 Task: Create a section Database Optimization Sprint and in the section, add a milestone Agile Implementation in the project Wavelength.
Action: Mouse moved to (190, 542)
Screenshot: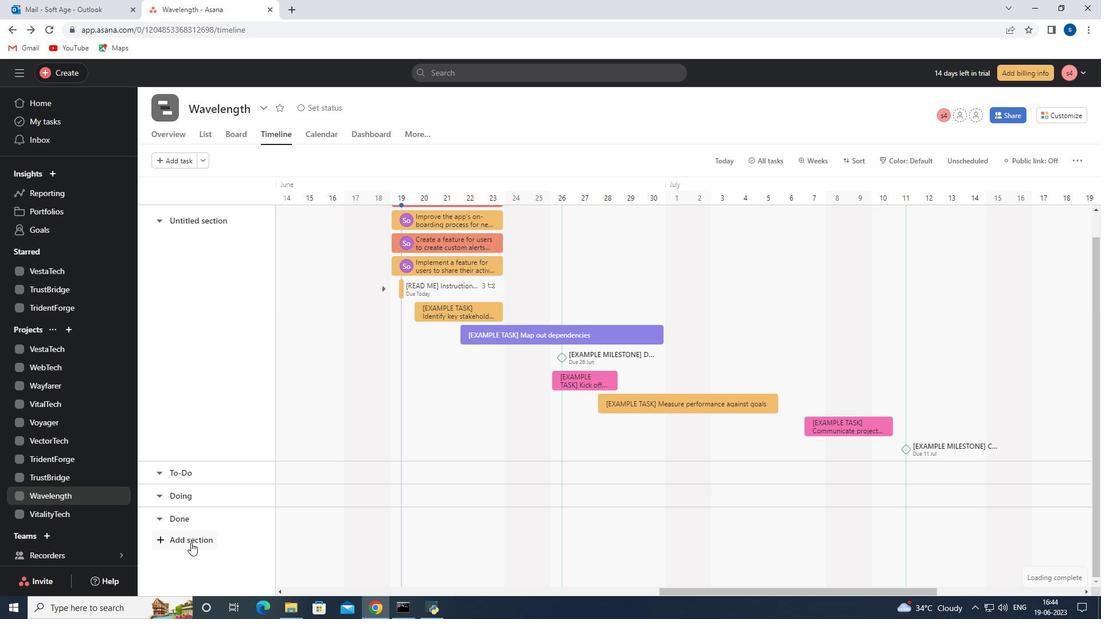 
Action: Mouse pressed left at (190, 542)
Screenshot: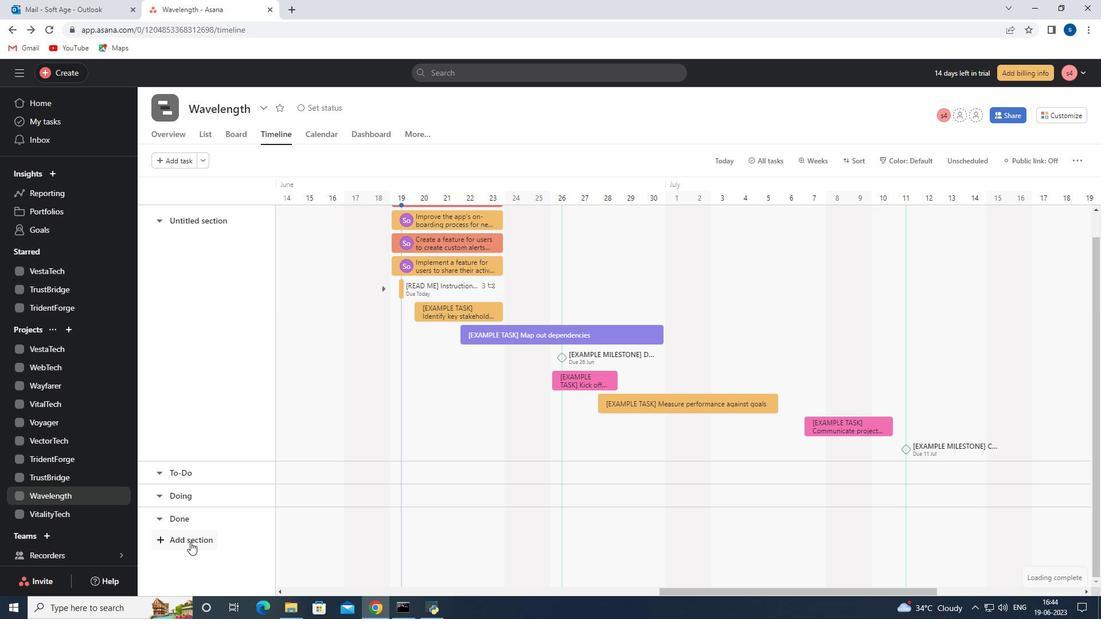 
Action: Mouse moved to (196, 545)
Screenshot: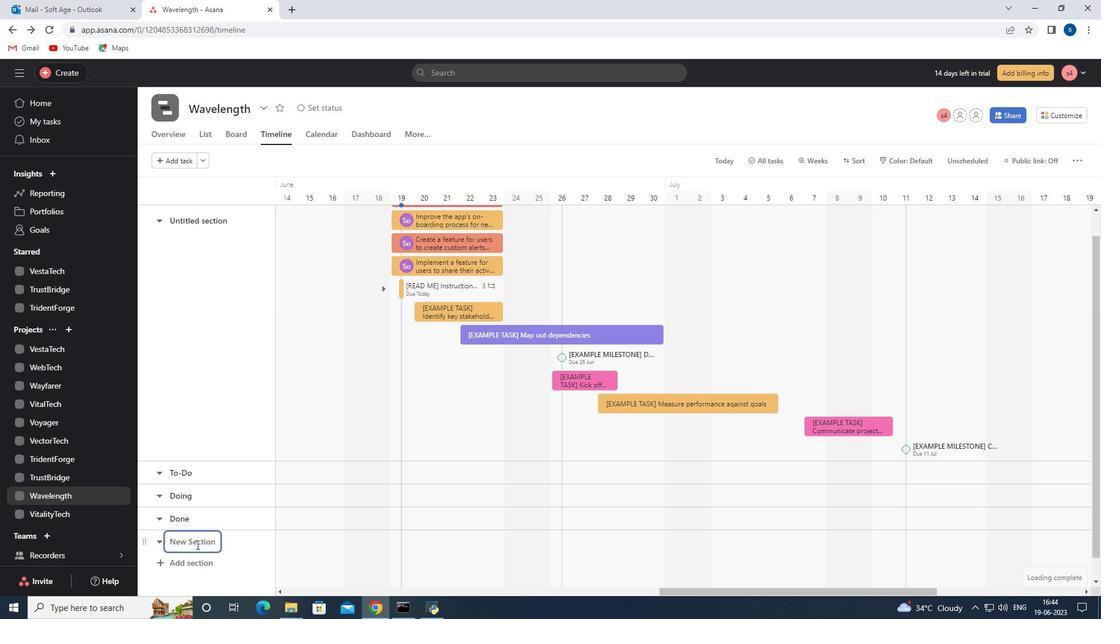 
Action: Key pressed <Key.shift>Database<Key.space><Key.shift>Optimization<Key.space><Key.shift>Sprint
Screenshot: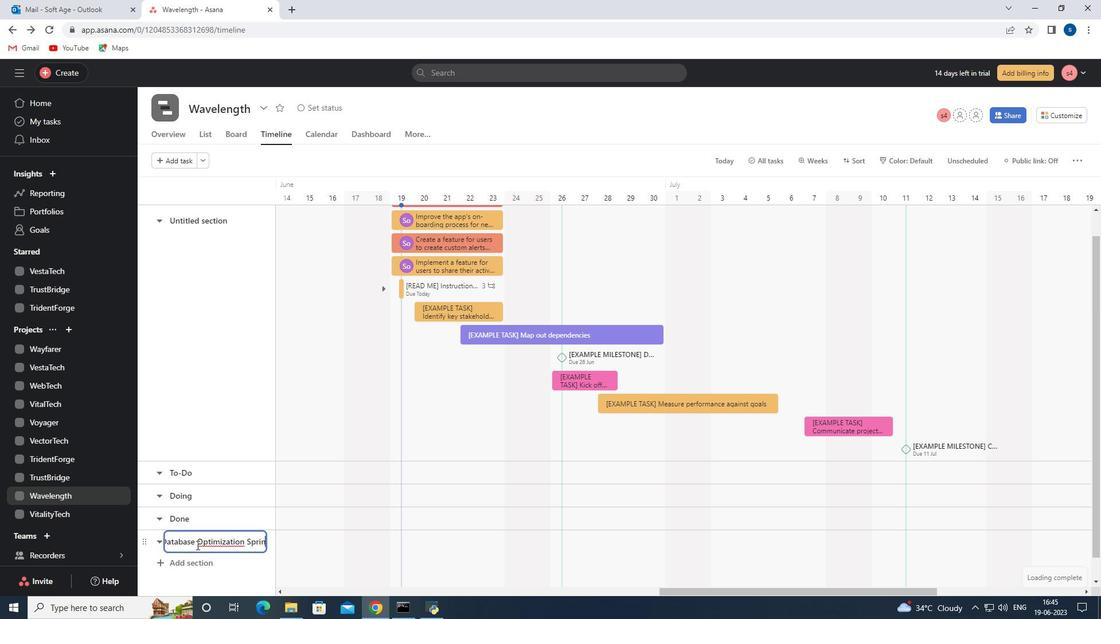 
Action: Mouse moved to (330, 548)
Screenshot: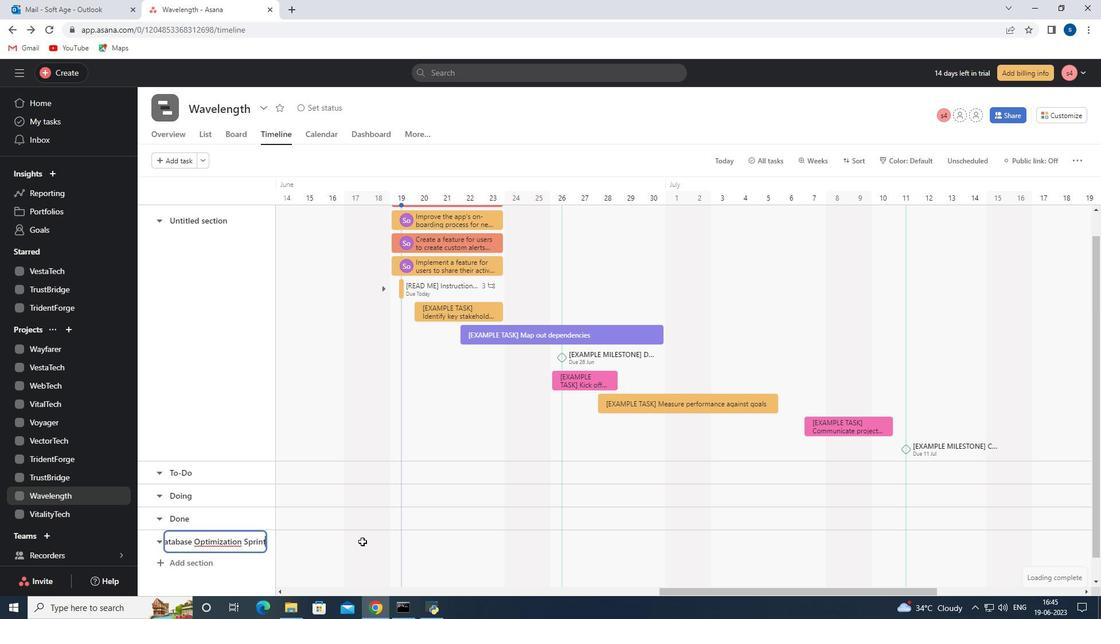 
Action: Mouse pressed left at (330, 548)
Screenshot: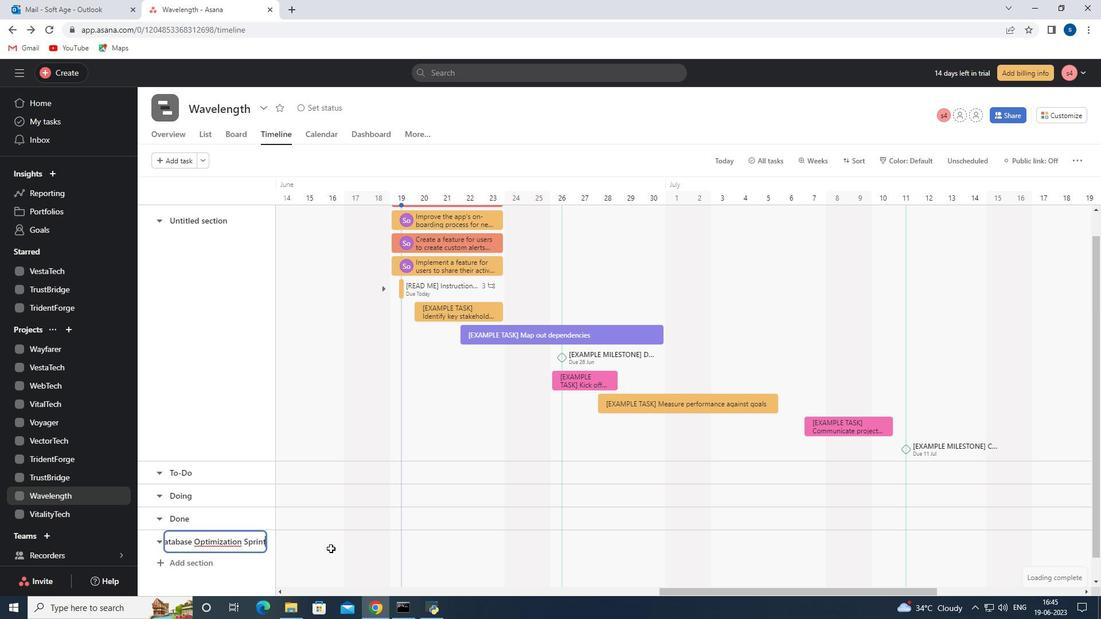 
Action: Mouse moved to (337, 546)
Screenshot: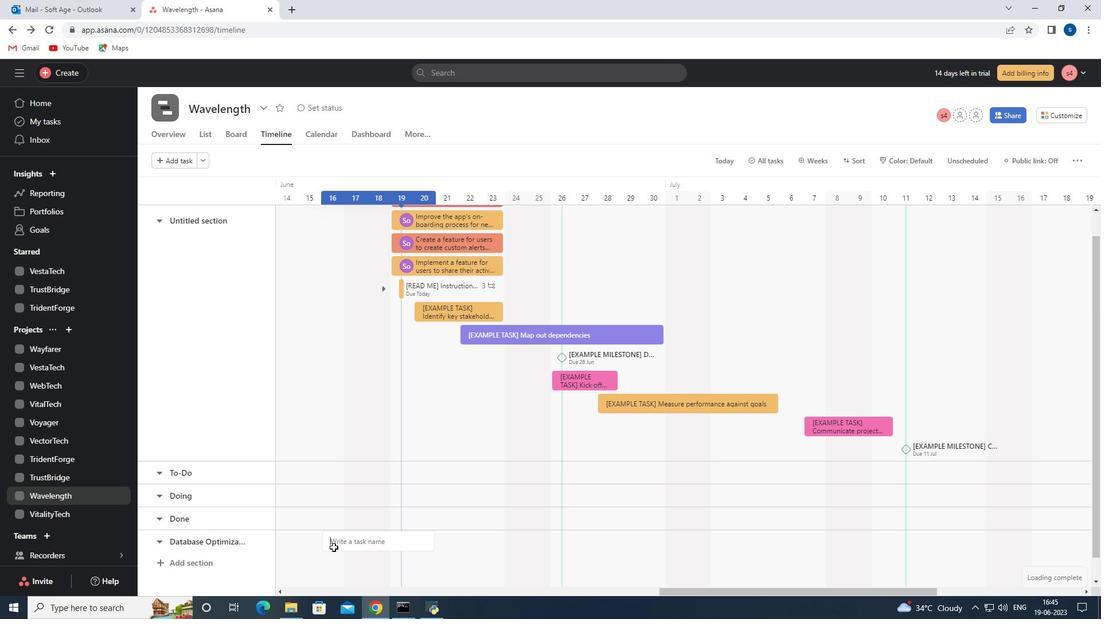 
Action: Key pressed <Key.shift>Agile<Key.space><Key.shift><Key.shift>Implementation
Screenshot: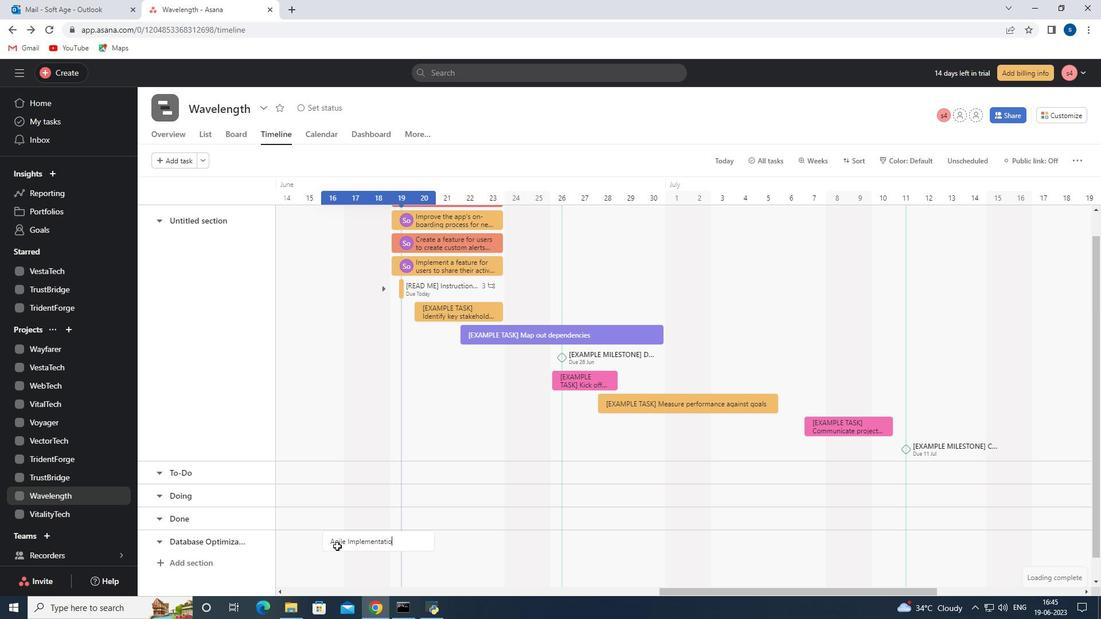 
Action: Mouse moved to (371, 537)
Screenshot: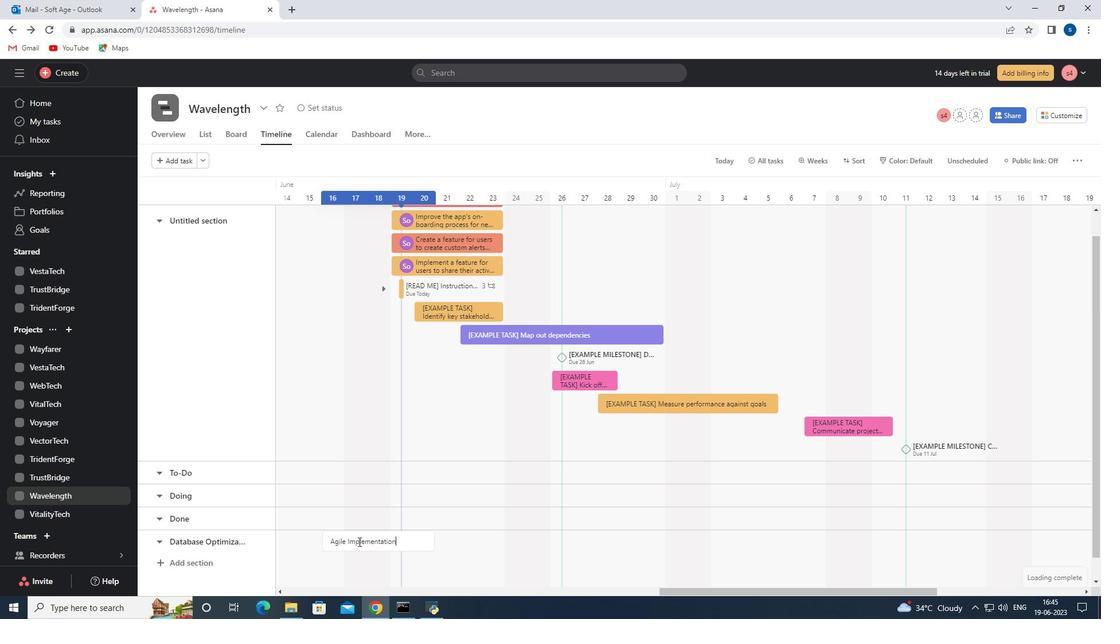 
Action: Mouse pressed right at (371, 537)
Screenshot: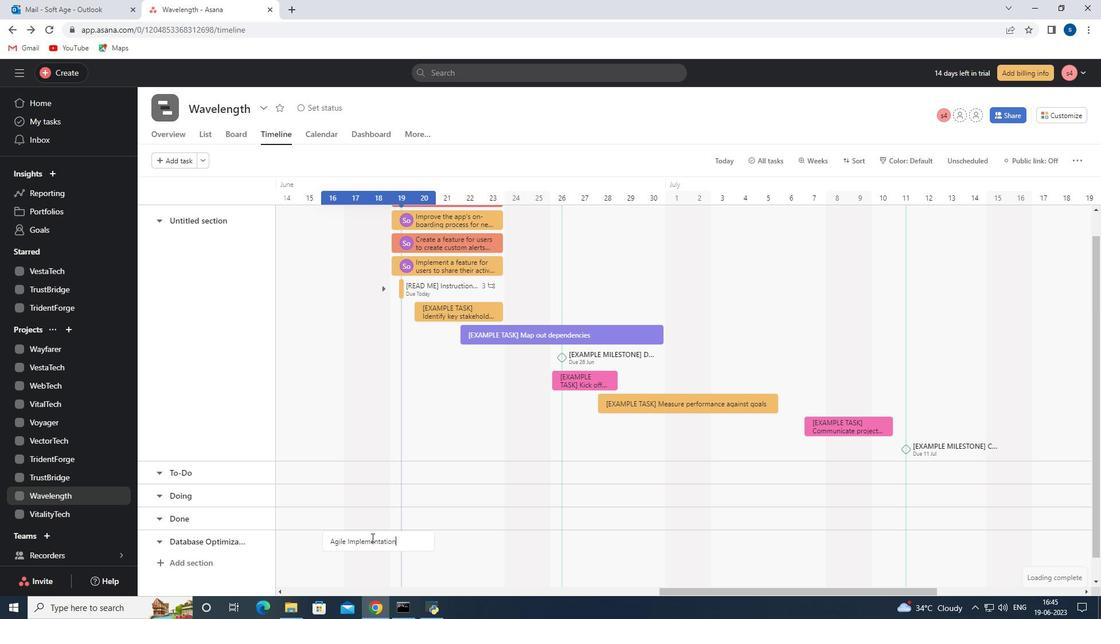 
Action: Mouse moved to (402, 478)
Screenshot: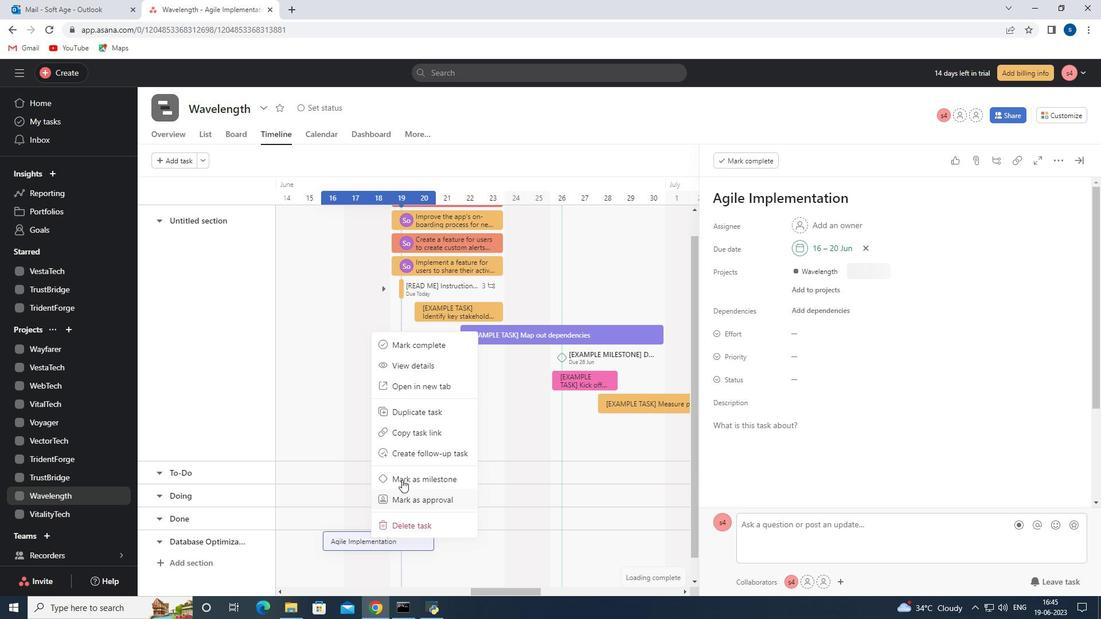 
Action: Mouse pressed left at (402, 478)
Screenshot: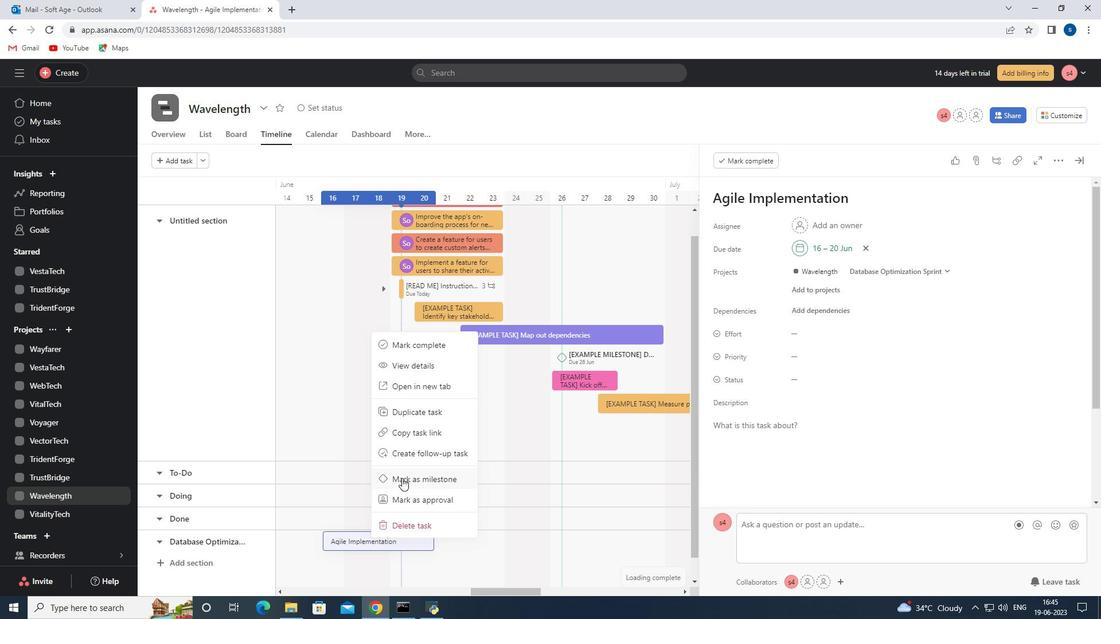 
Action: Mouse moved to (352, 618)
Screenshot: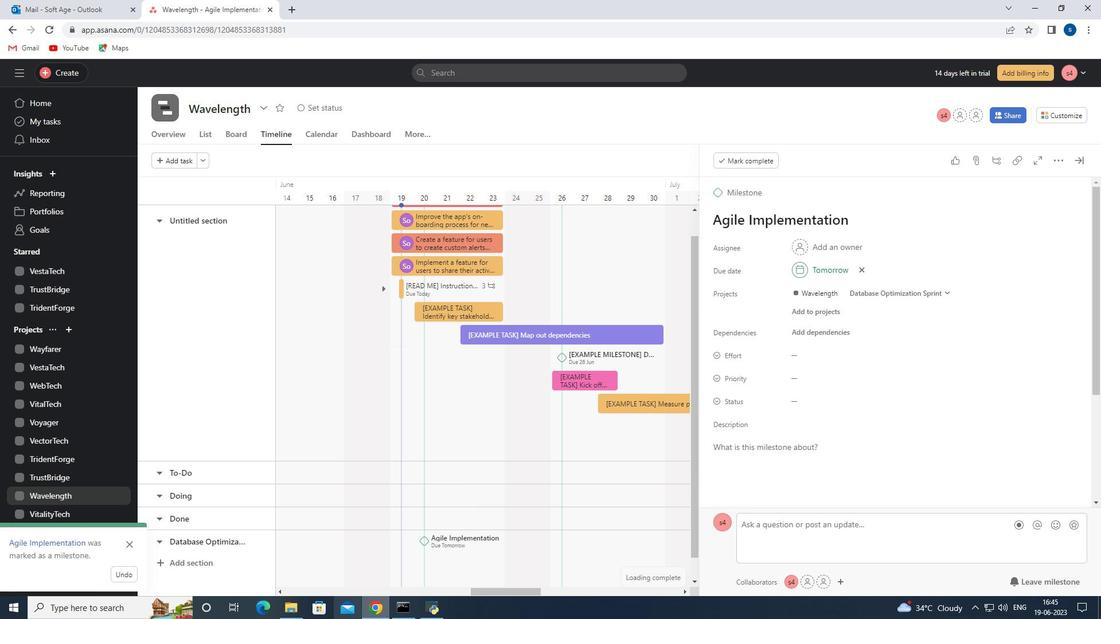 
